 Task: Create a task  Develop a new online tool for online resume building , assign it to team member softage.1@softage.net in the project BlueTech and update the status of the task to  On Track  , set the priority of the task to Low
Action: Mouse moved to (64, 50)
Screenshot: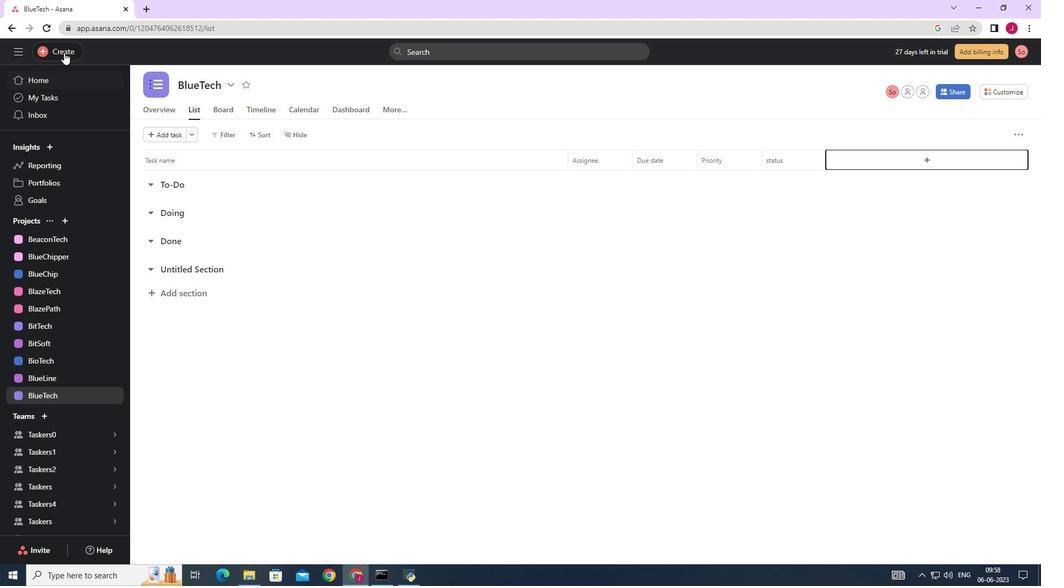 
Action: Mouse pressed left at (64, 50)
Screenshot: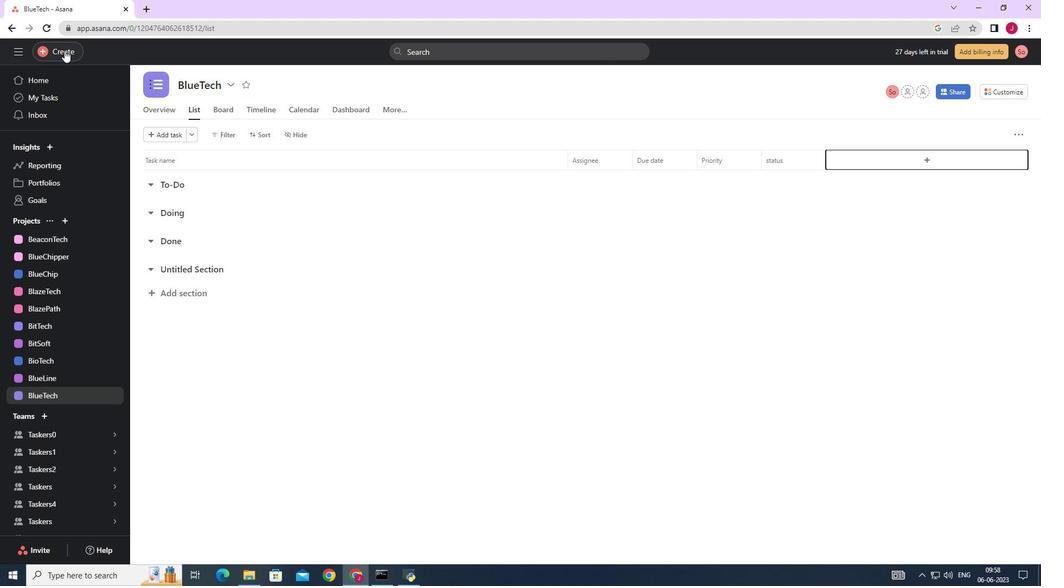
Action: Mouse moved to (122, 54)
Screenshot: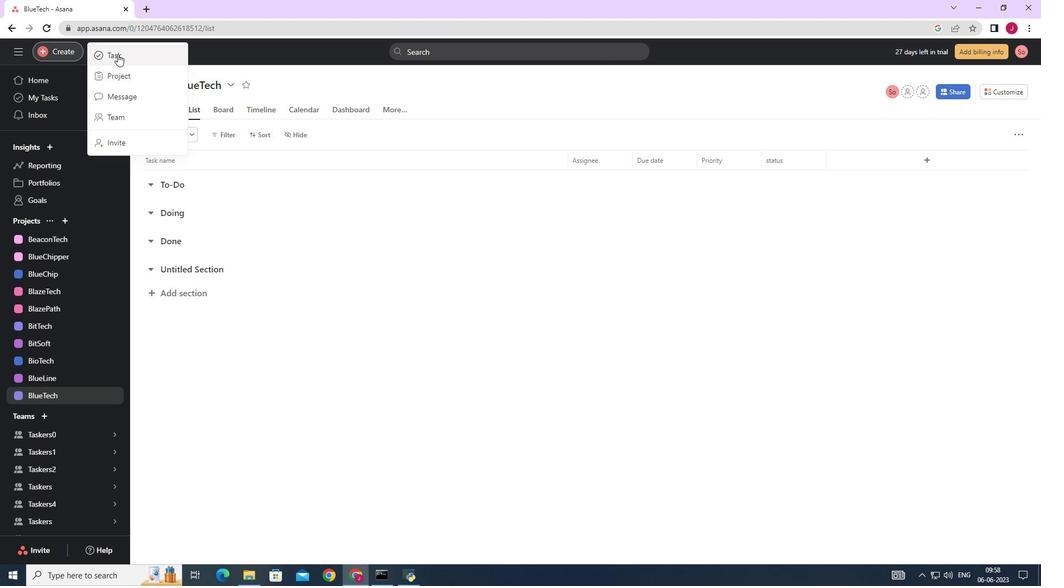 
Action: Mouse pressed left at (122, 54)
Screenshot: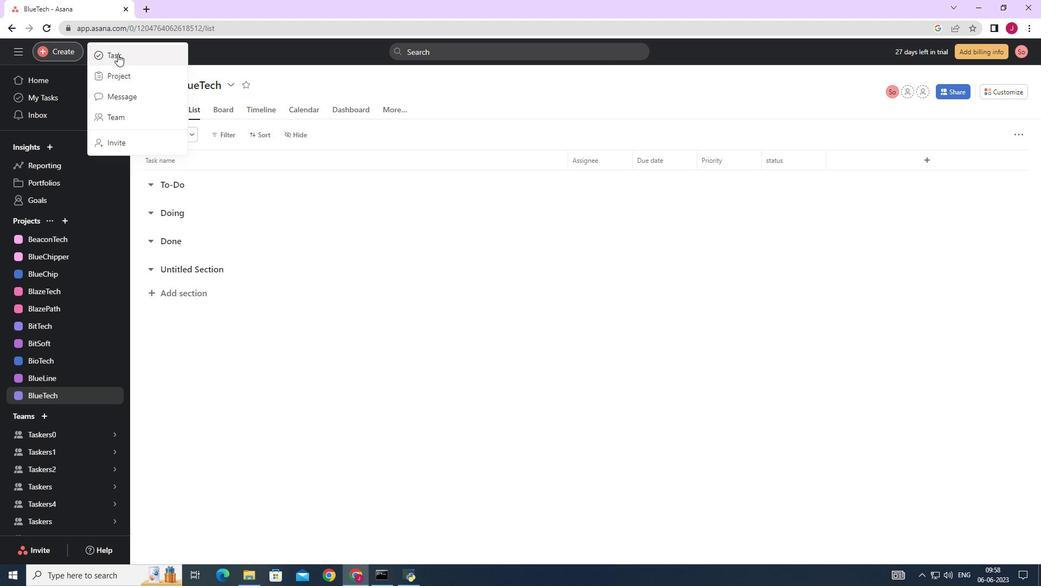 
Action: Mouse moved to (825, 359)
Screenshot: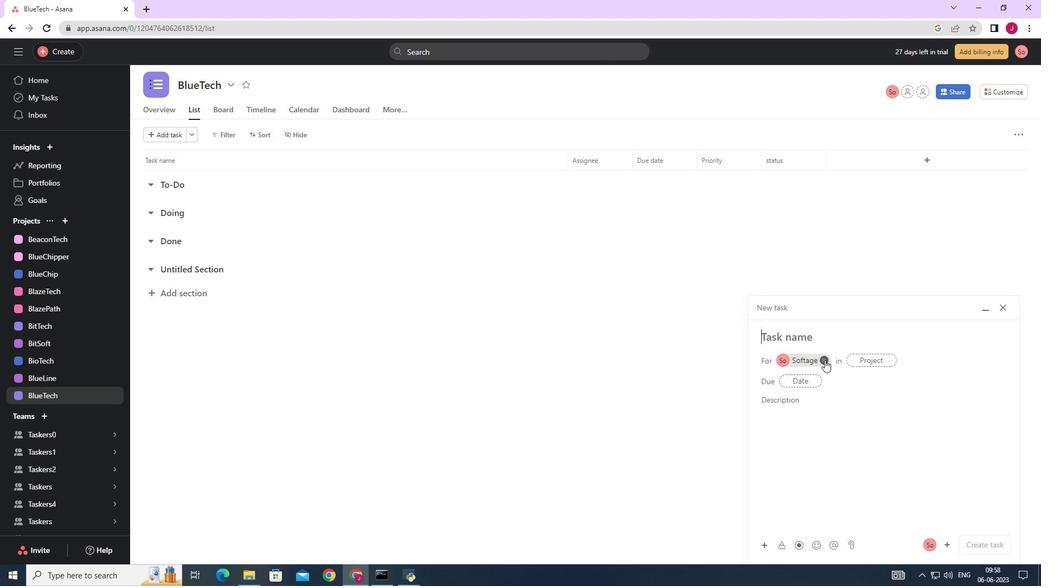 
Action: Mouse pressed left at (825, 359)
Screenshot: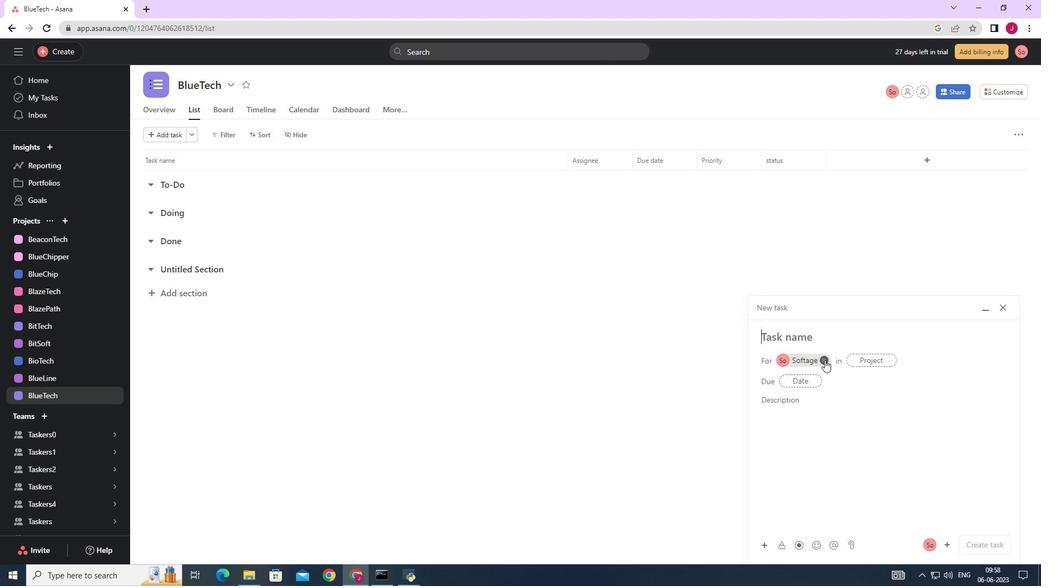 
Action: Mouse moved to (767, 335)
Screenshot: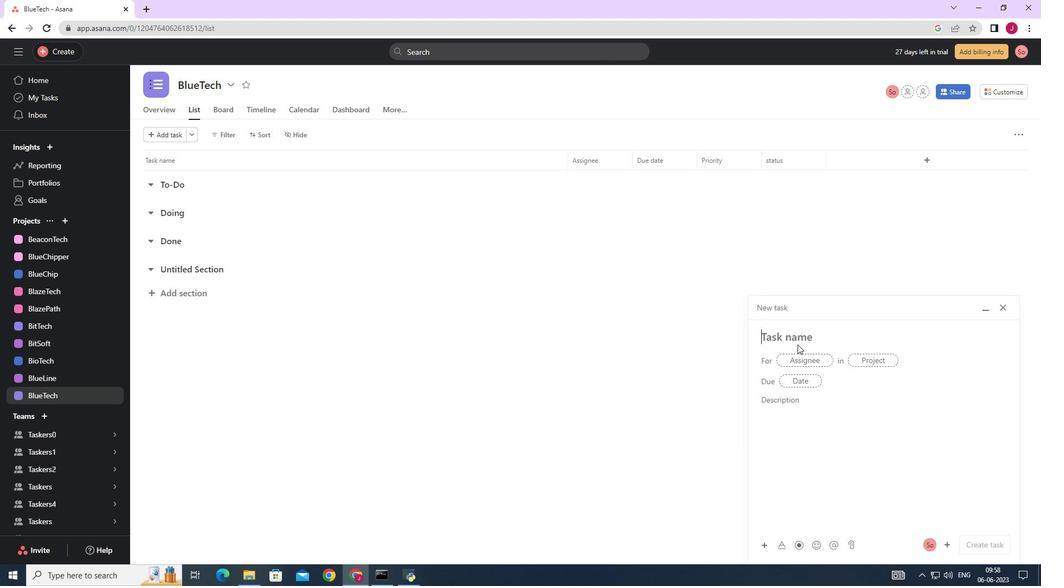 
Action: Mouse pressed left at (767, 335)
Screenshot: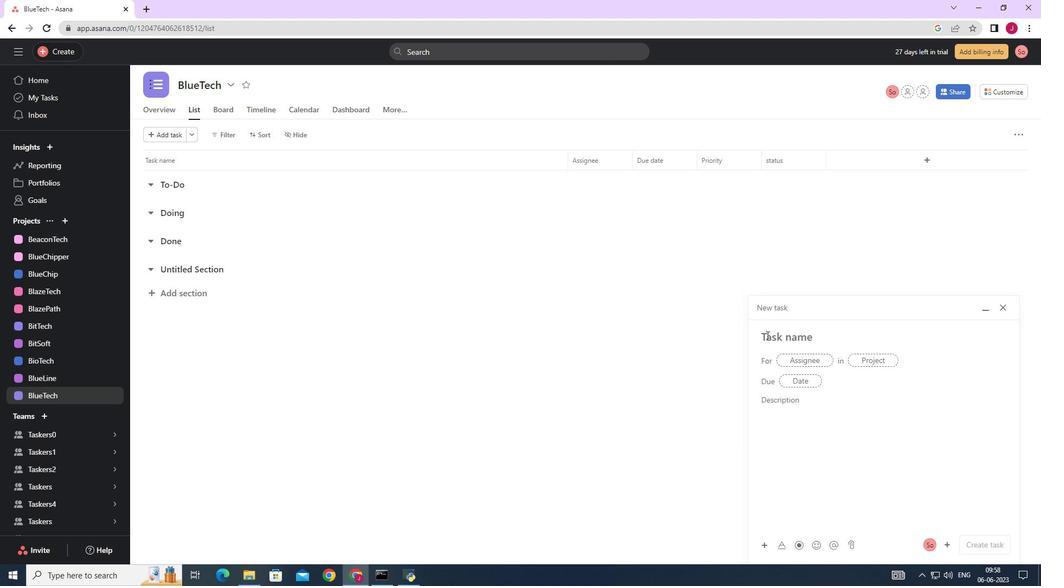 
Action: Key pressed <Key.caps_lock>D<Key.caps_lock>evelop<Key.space>a<Key.space>new<Key.space>online<Key.space>for<Key.space>ob<Key.backspace>nline<Key.space>resume<Key.space>building<Key.space>
Screenshot: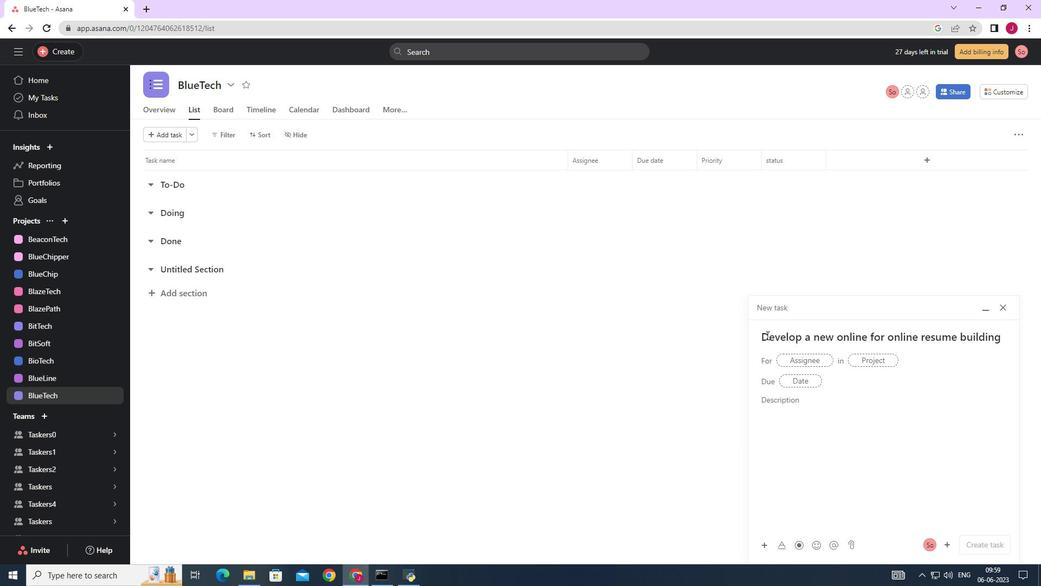 
Action: Mouse moved to (800, 361)
Screenshot: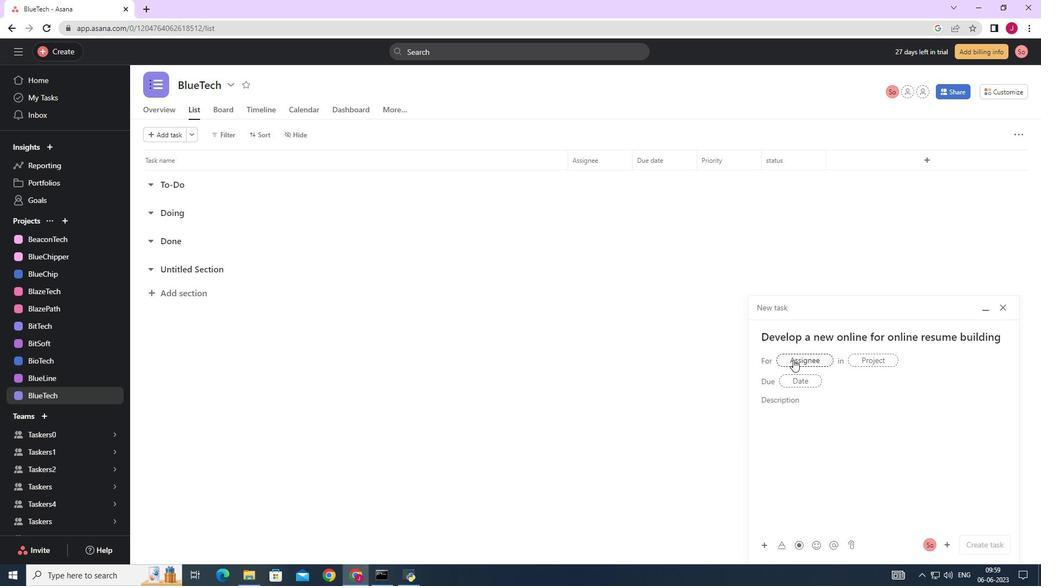 
Action: Mouse pressed left at (800, 361)
Screenshot: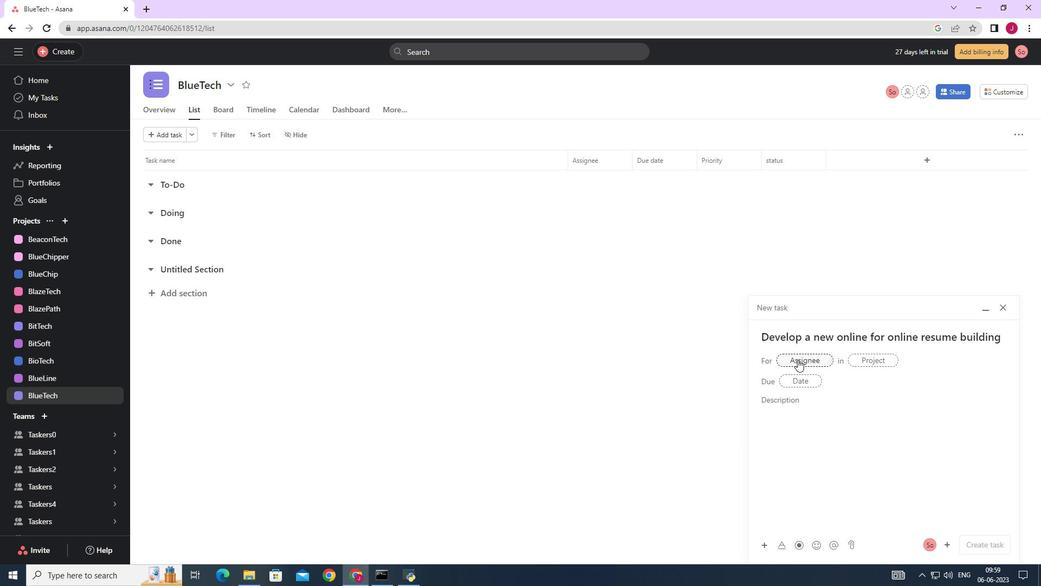
Action: Key pressed softage.1
Screenshot: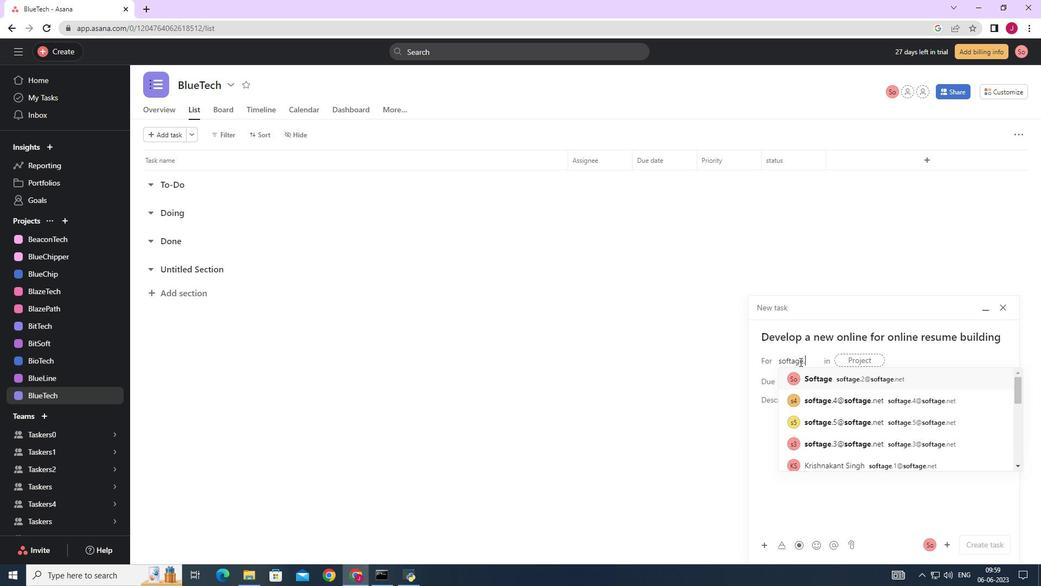 
Action: Mouse moved to (831, 379)
Screenshot: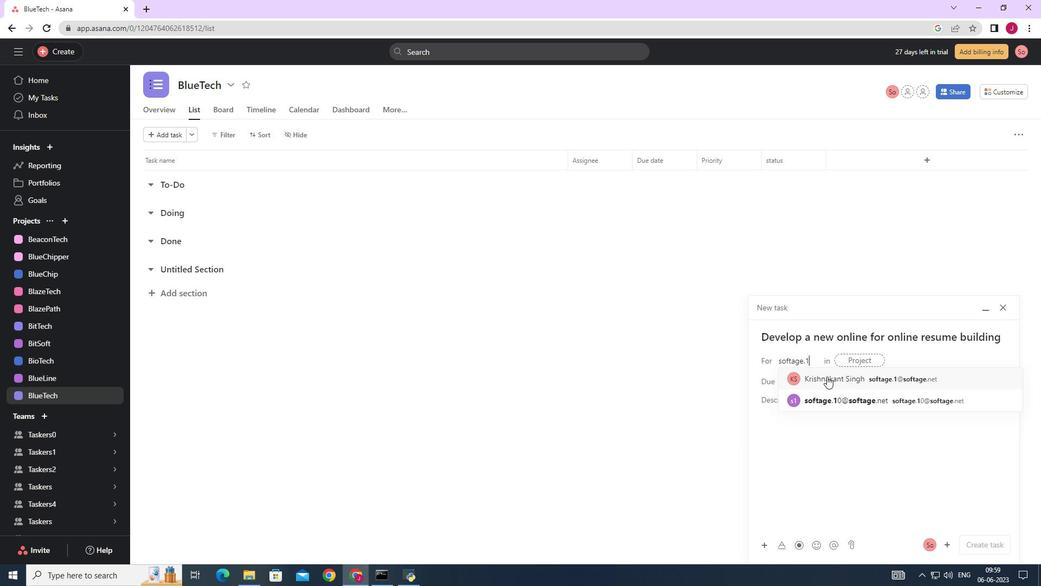
Action: Mouse pressed left at (831, 379)
Screenshot: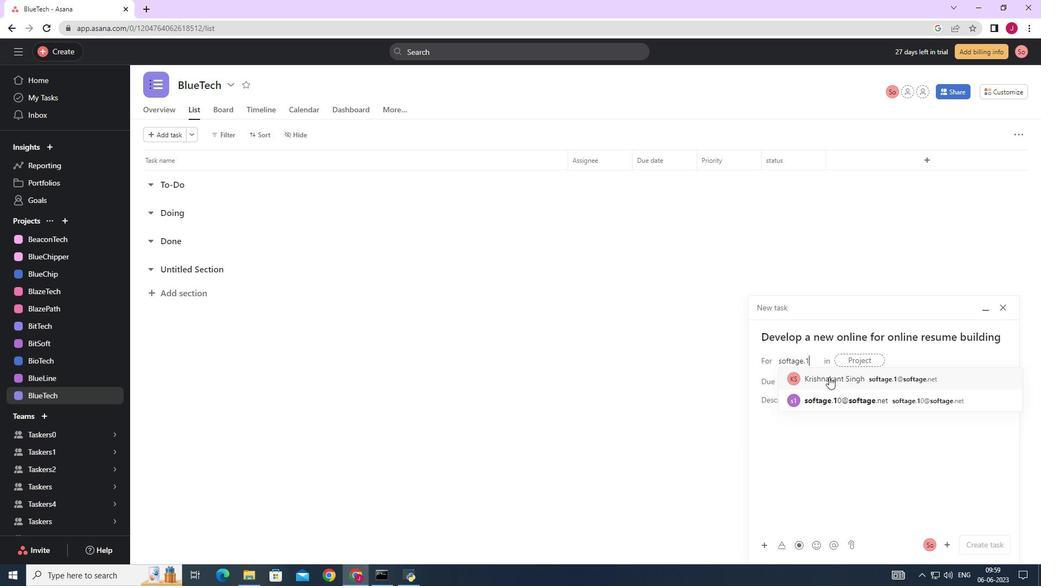 
Action: Mouse moved to (689, 382)
Screenshot: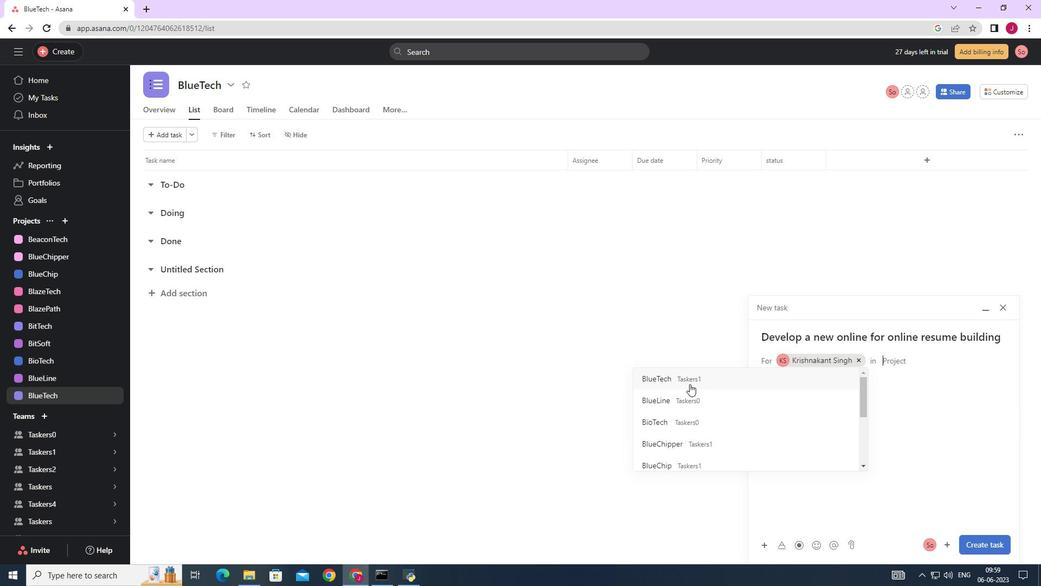 
Action: Mouse pressed left at (689, 382)
Screenshot: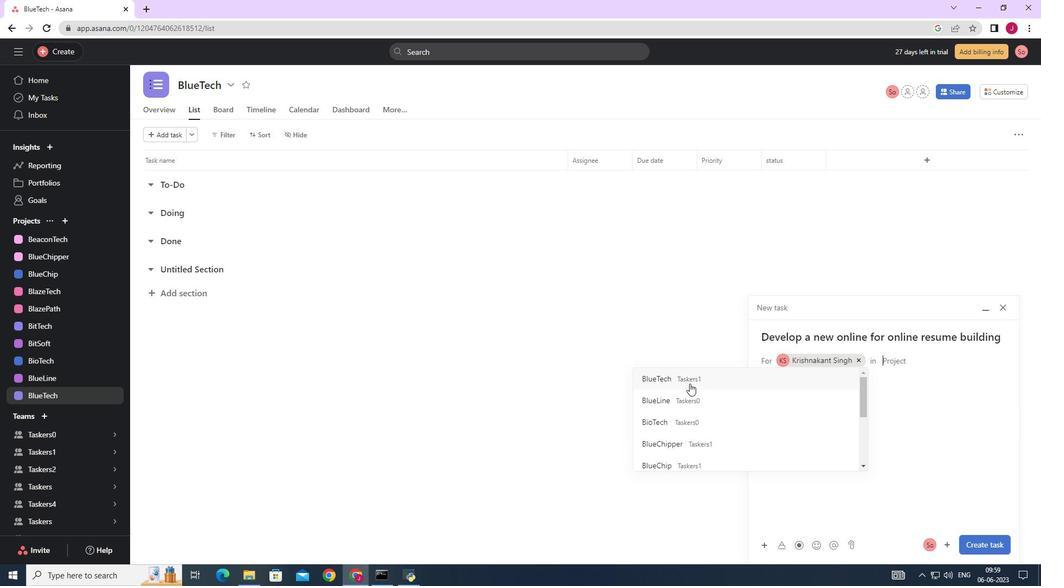 
Action: Mouse moved to (819, 404)
Screenshot: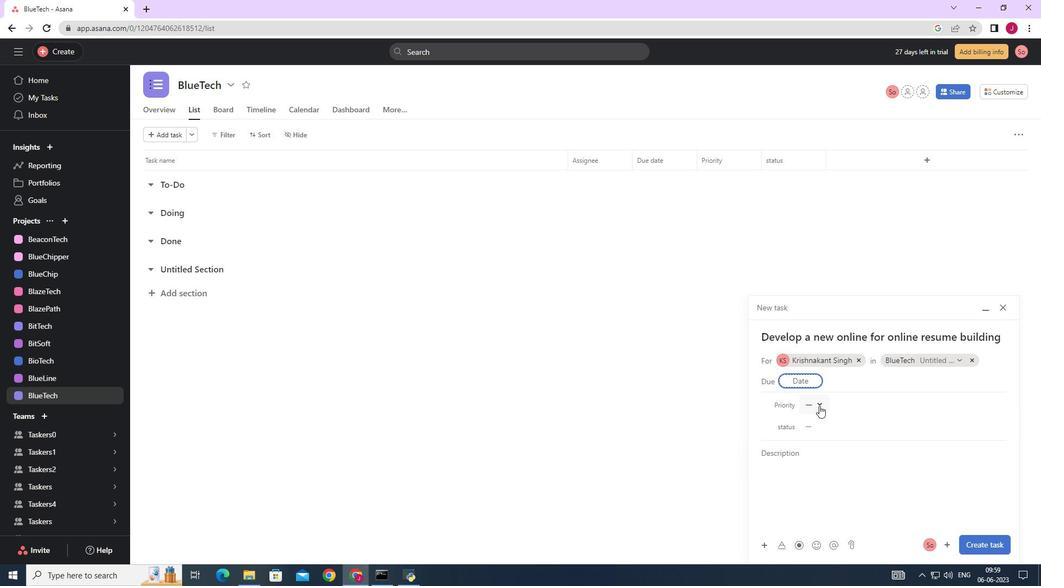 
Action: Mouse pressed left at (819, 404)
Screenshot: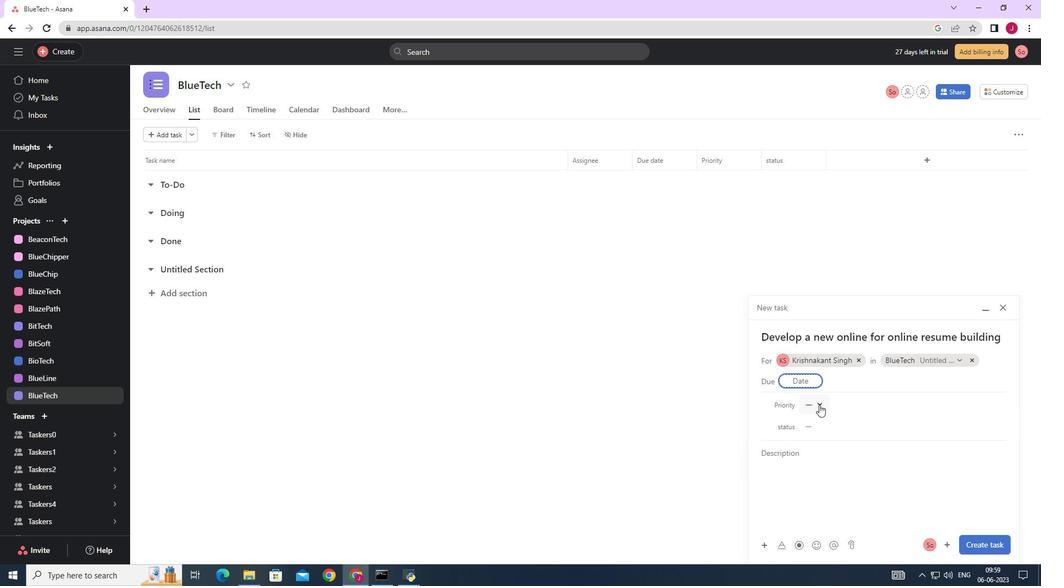 
Action: Mouse moved to (834, 478)
Screenshot: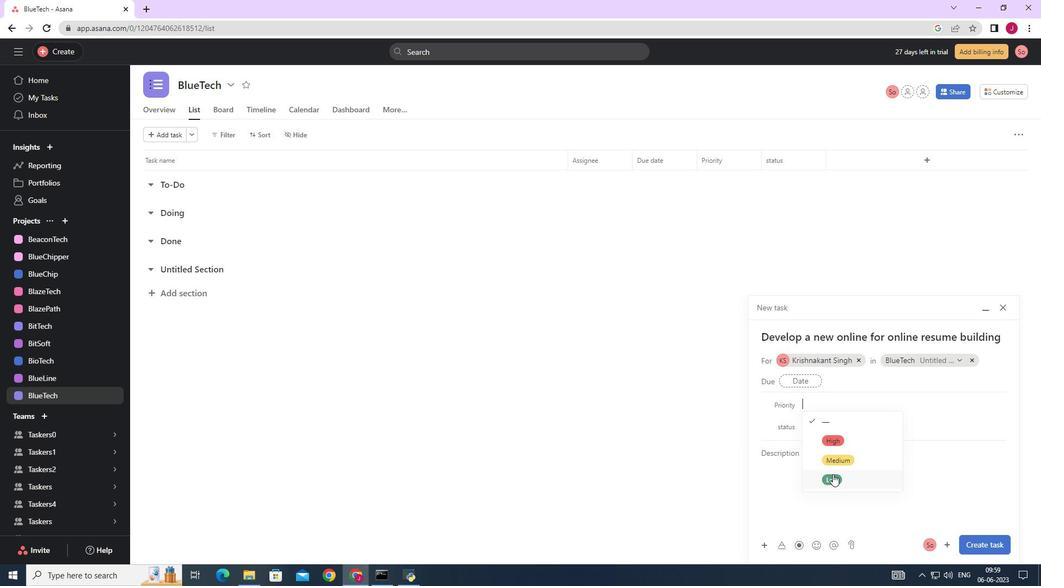 
Action: Mouse pressed left at (834, 478)
Screenshot: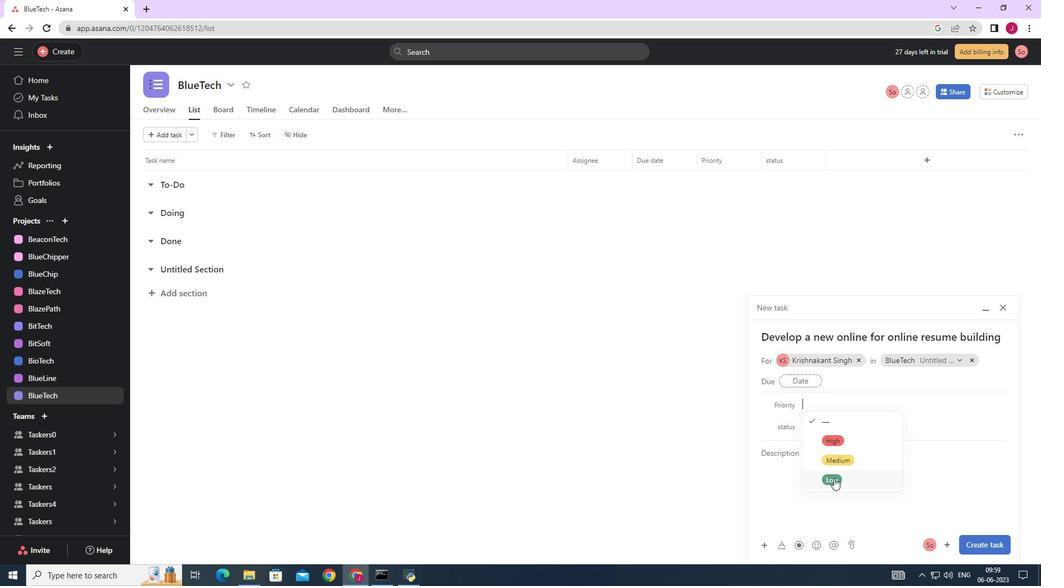 
Action: Mouse moved to (823, 427)
Screenshot: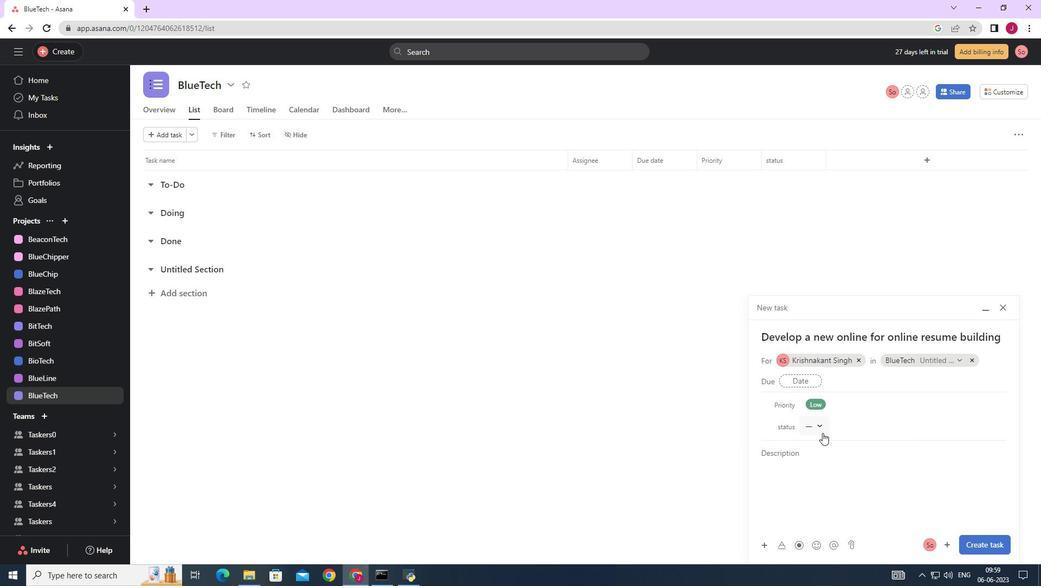 
Action: Mouse pressed left at (823, 427)
Screenshot: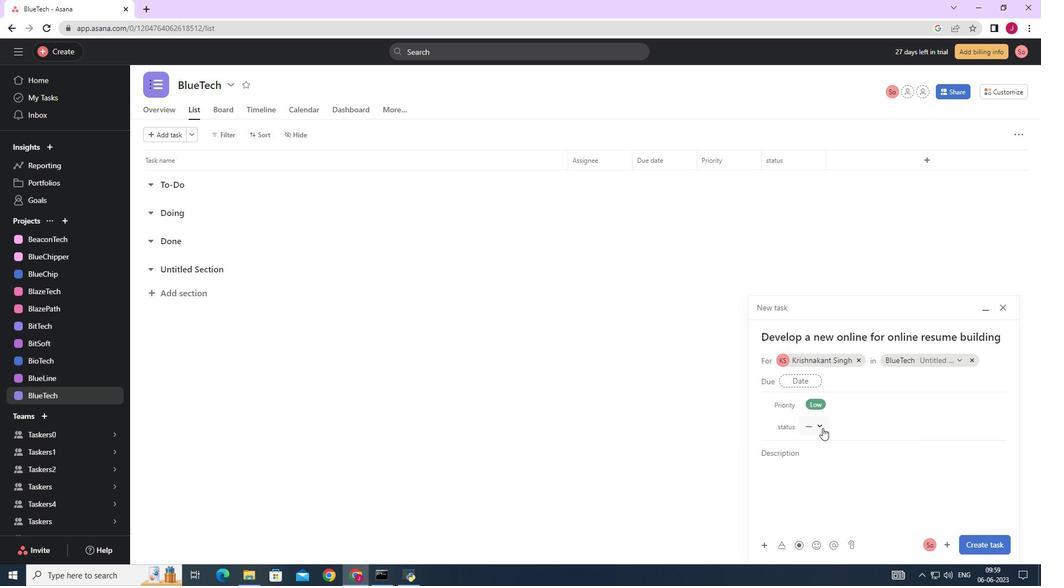 
Action: Mouse moved to (844, 460)
Screenshot: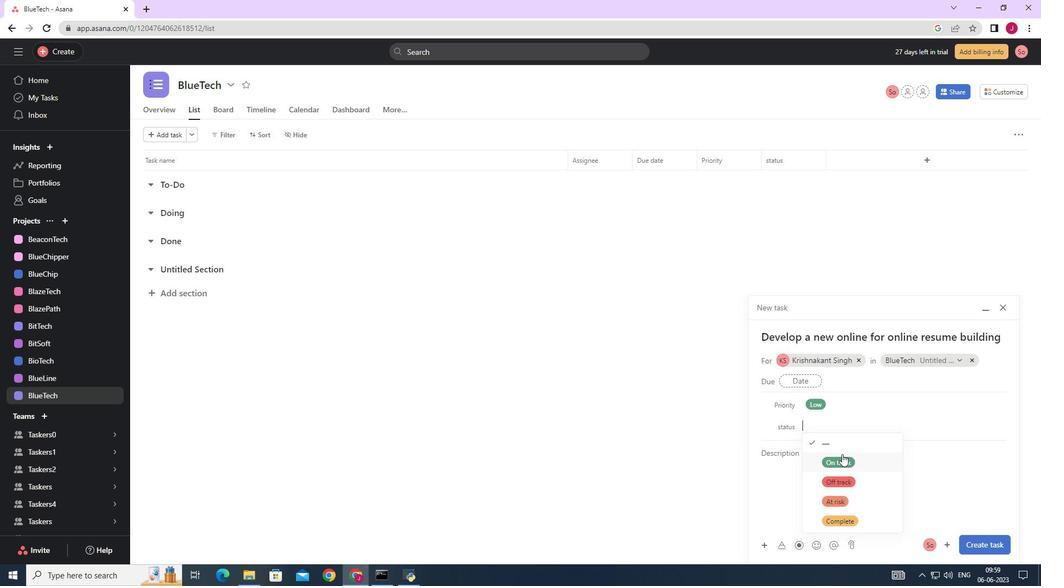 
Action: Mouse pressed left at (844, 460)
Screenshot: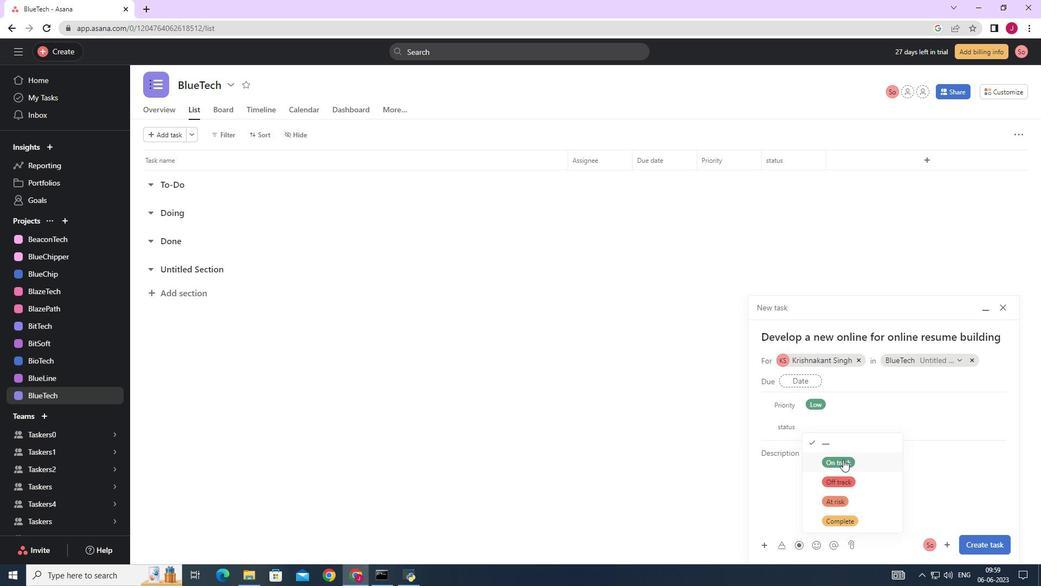 
Action: Mouse moved to (975, 543)
Screenshot: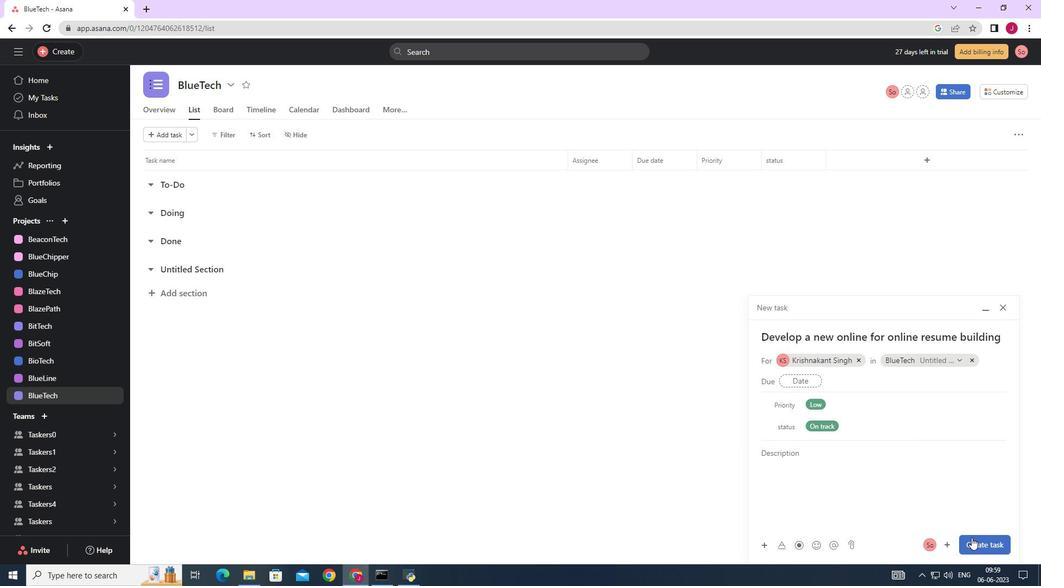 
Action: Mouse pressed left at (975, 543)
Screenshot: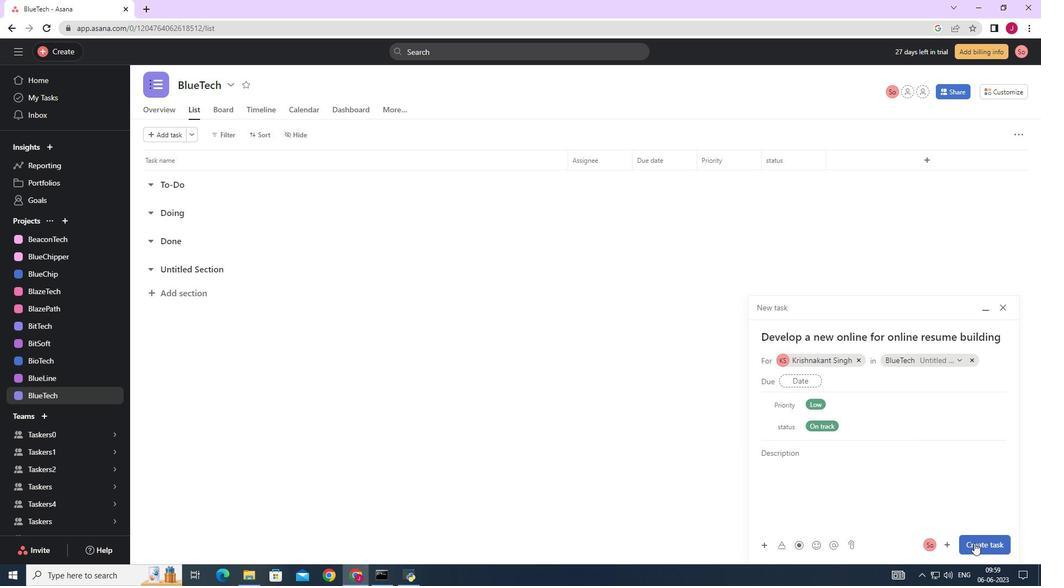 
Action: Mouse moved to (957, 474)
Screenshot: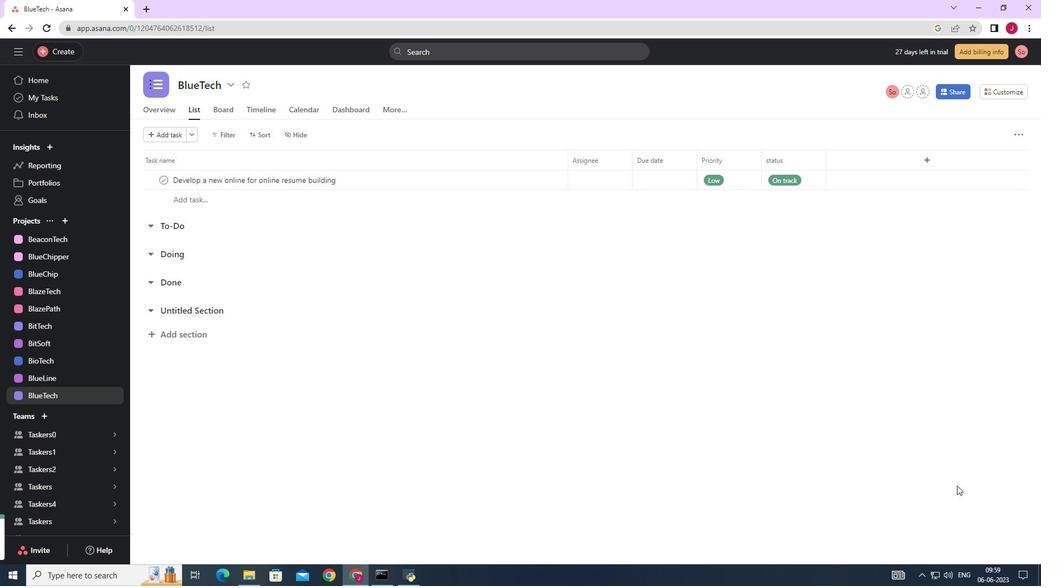 
